 Task: Filter tasks to show only those with the status 'Not Started'.
Action: Mouse moved to (13, 133)
Screenshot: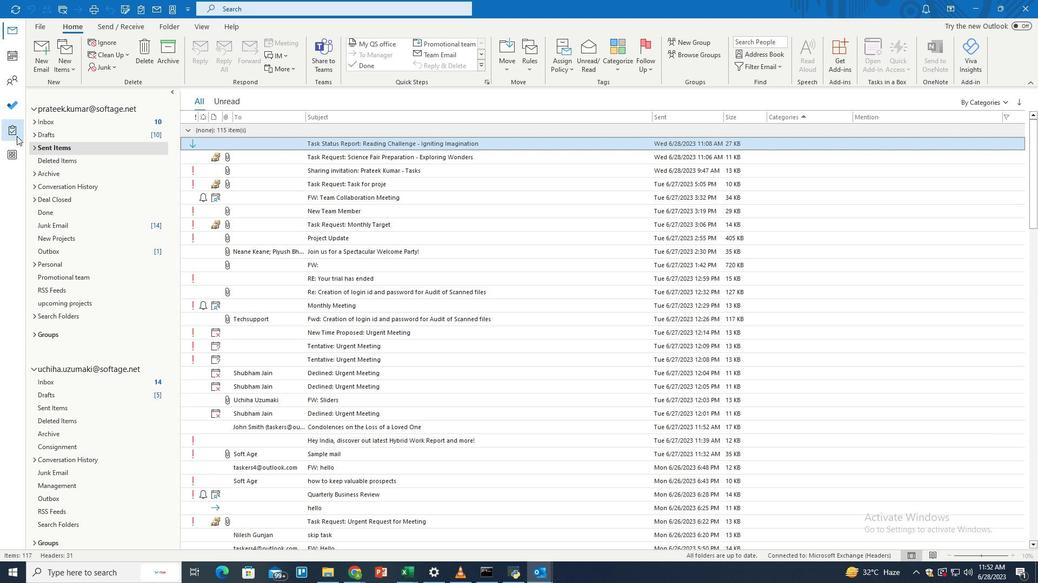
Action: Mouse pressed left at (13, 133)
Screenshot: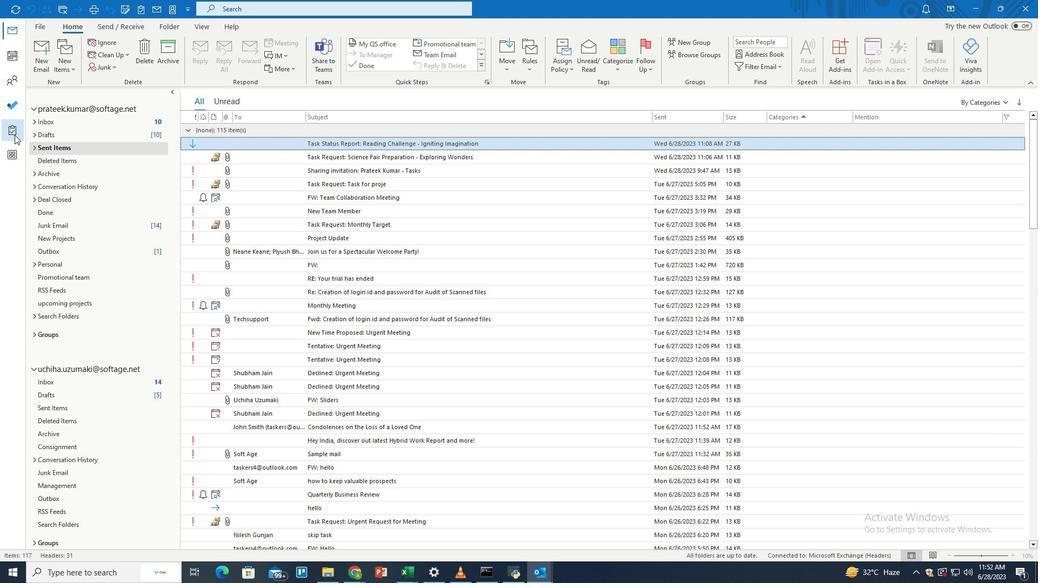 
Action: Mouse moved to (434, 9)
Screenshot: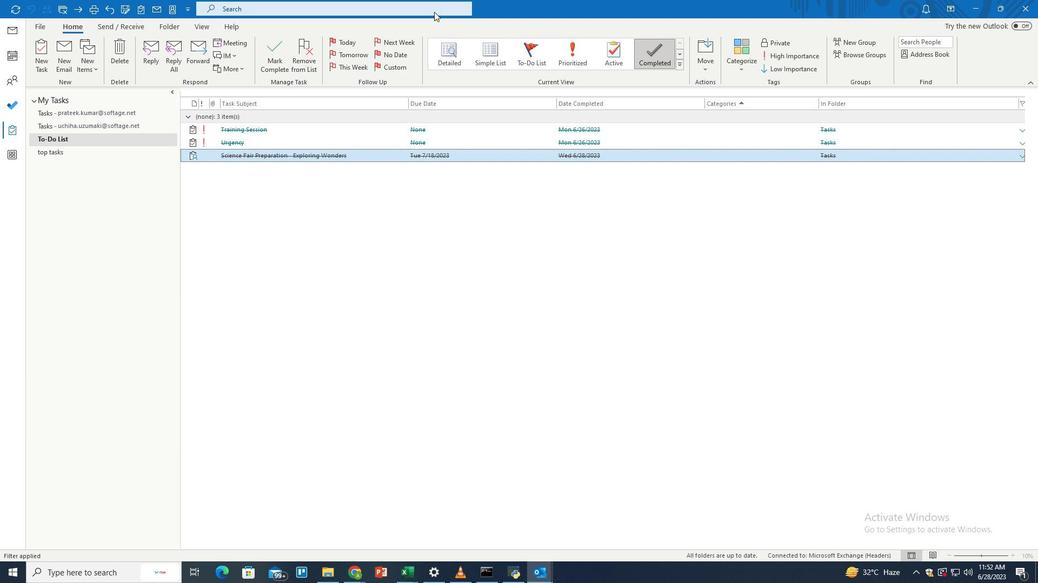 
Action: Mouse pressed left at (434, 9)
Screenshot: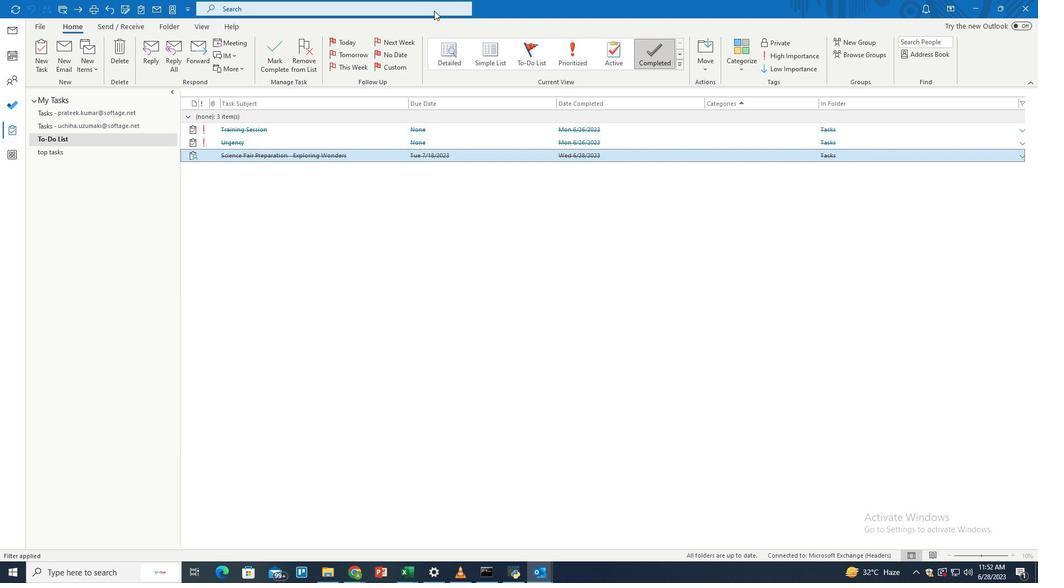 
Action: Mouse moved to (507, 8)
Screenshot: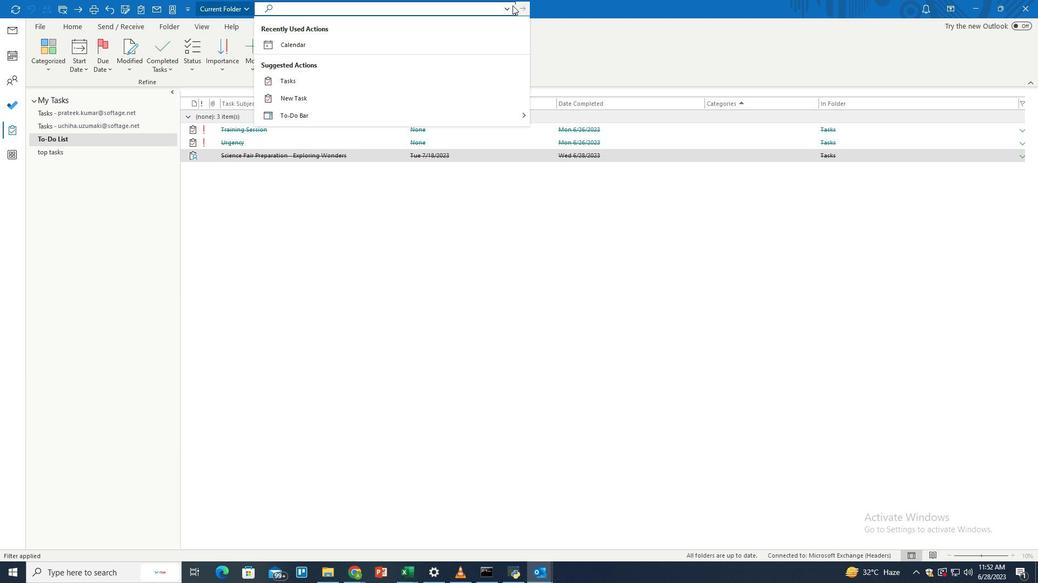 
Action: Mouse pressed left at (507, 8)
Screenshot: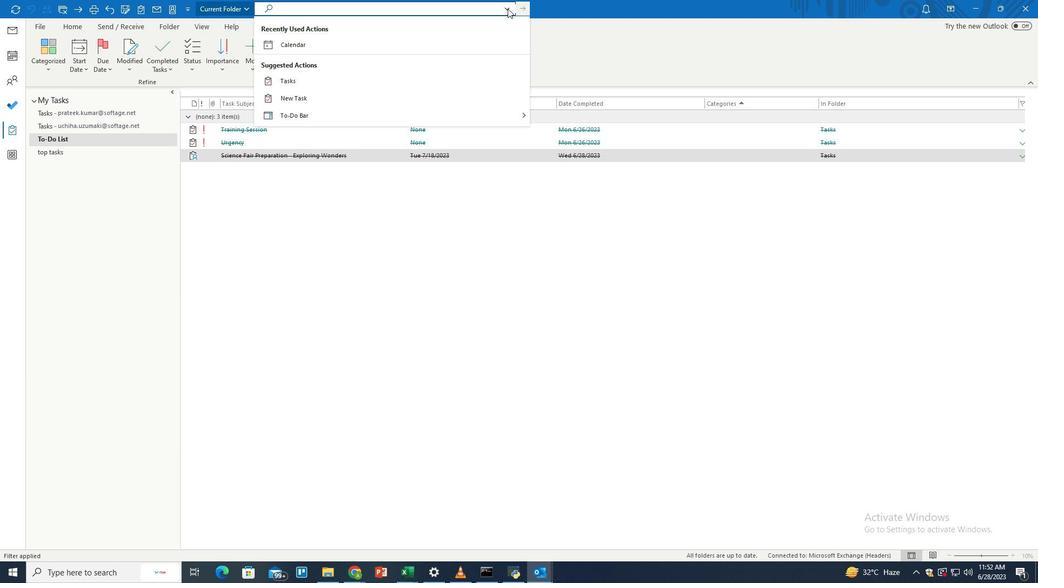 
Action: Mouse moved to (335, 212)
Screenshot: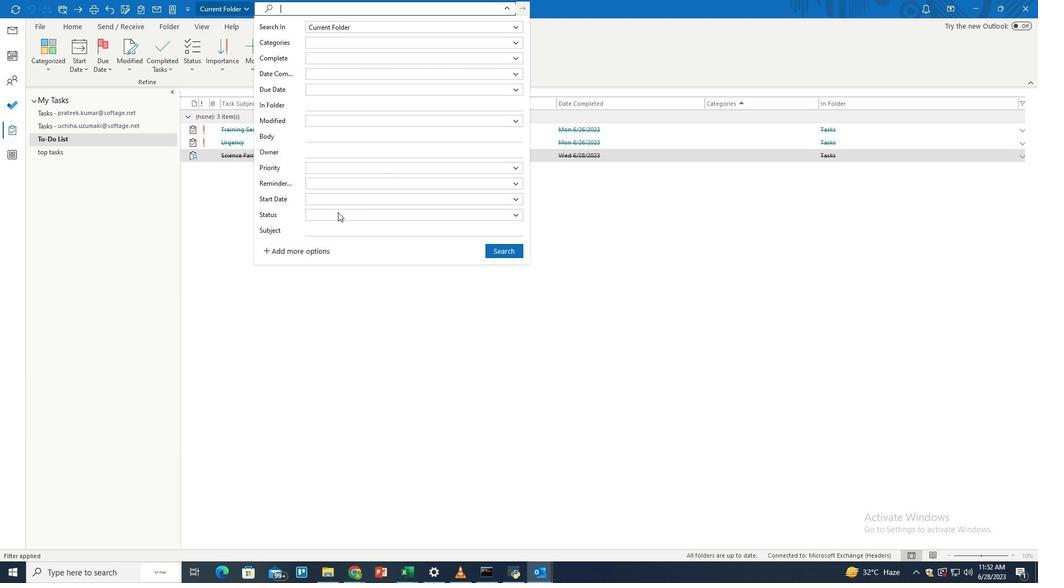 
Action: Mouse pressed left at (335, 212)
Screenshot: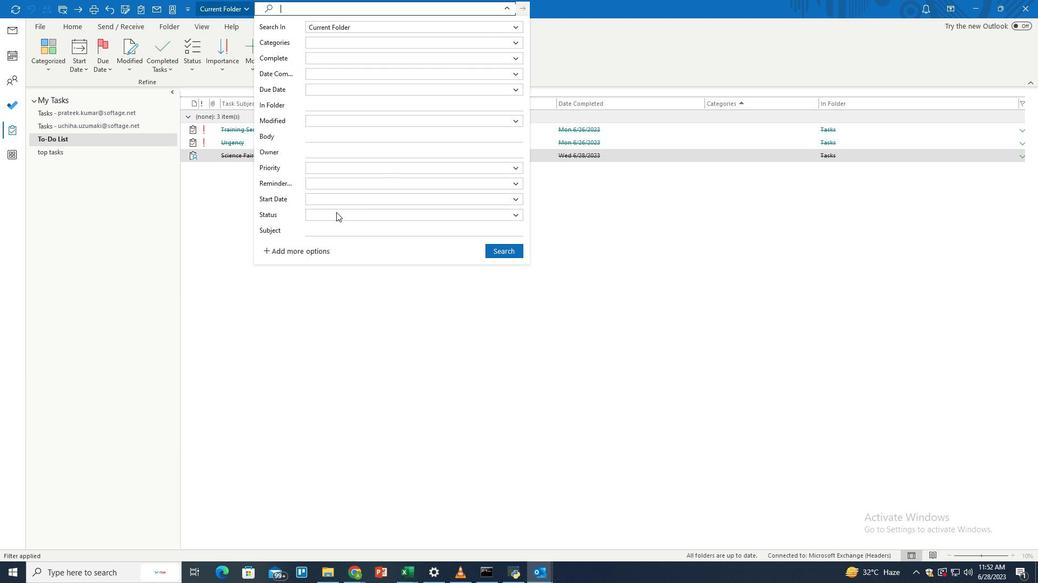 
Action: Mouse moved to (331, 235)
Screenshot: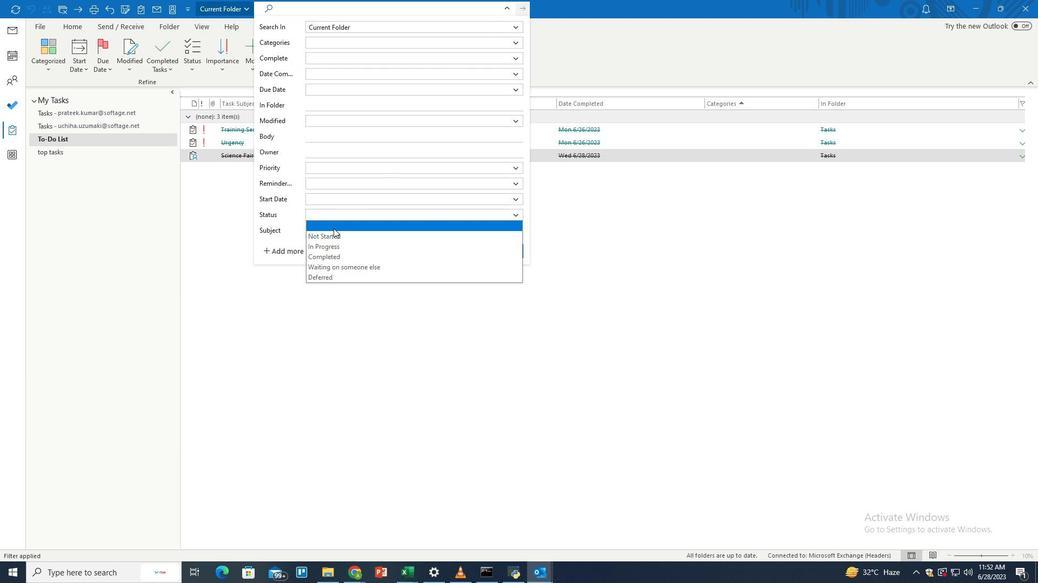 
Action: Mouse pressed left at (331, 235)
Screenshot: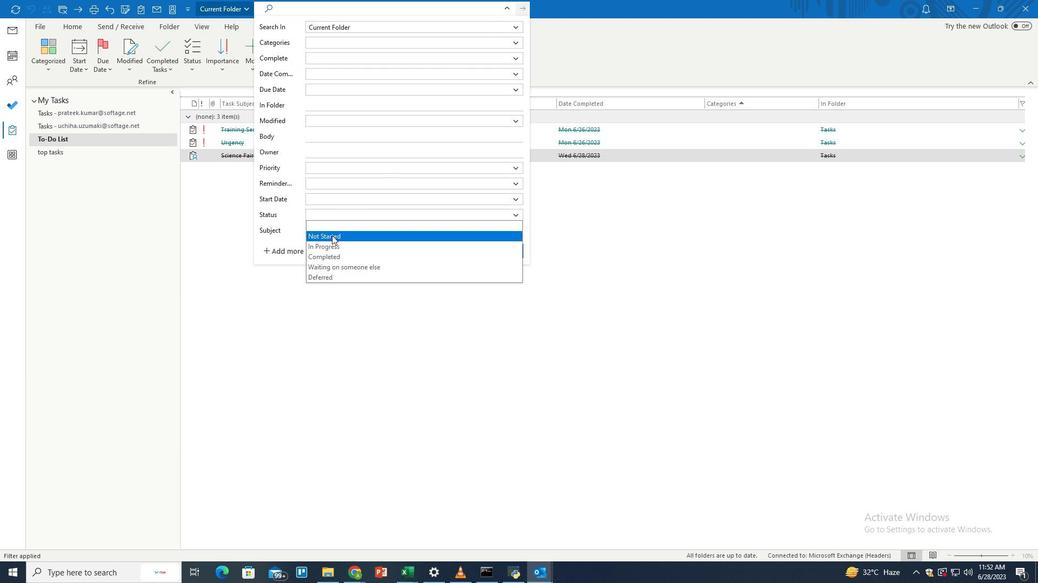 
Action: Mouse moved to (492, 254)
Screenshot: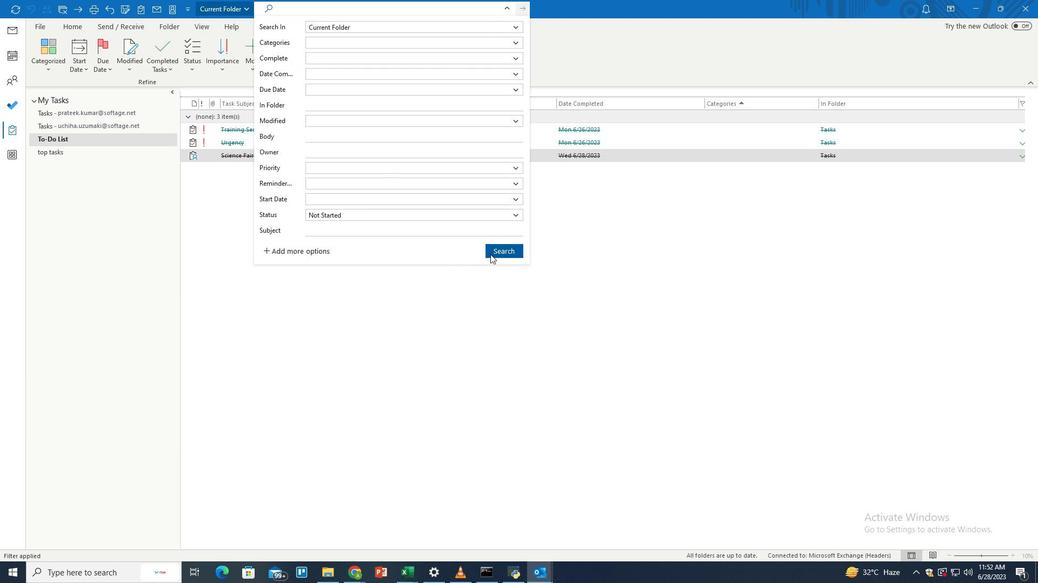
Action: Mouse pressed left at (492, 254)
Screenshot: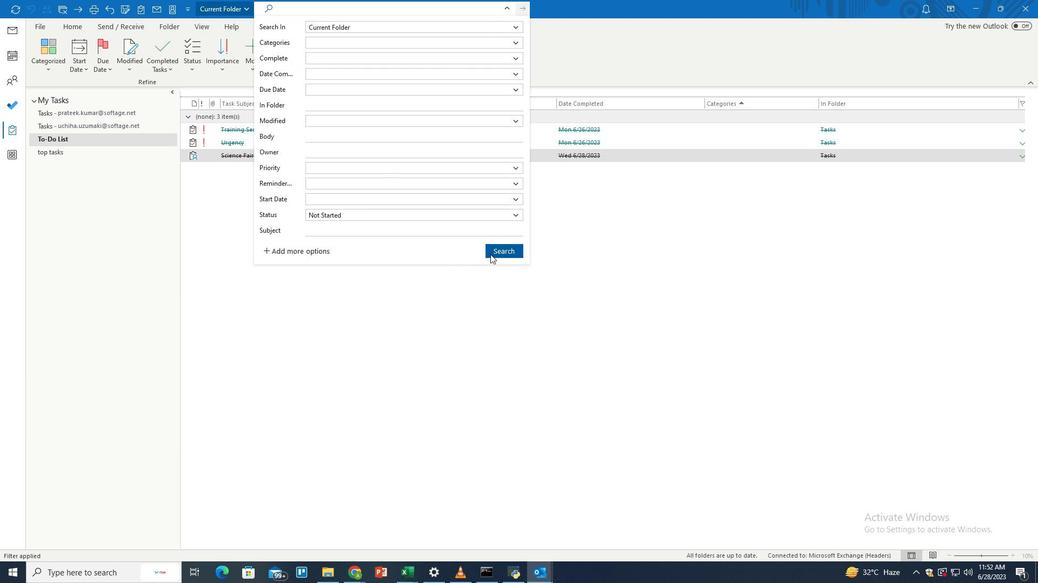 
Action: Mouse moved to (480, 249)
Screenshot: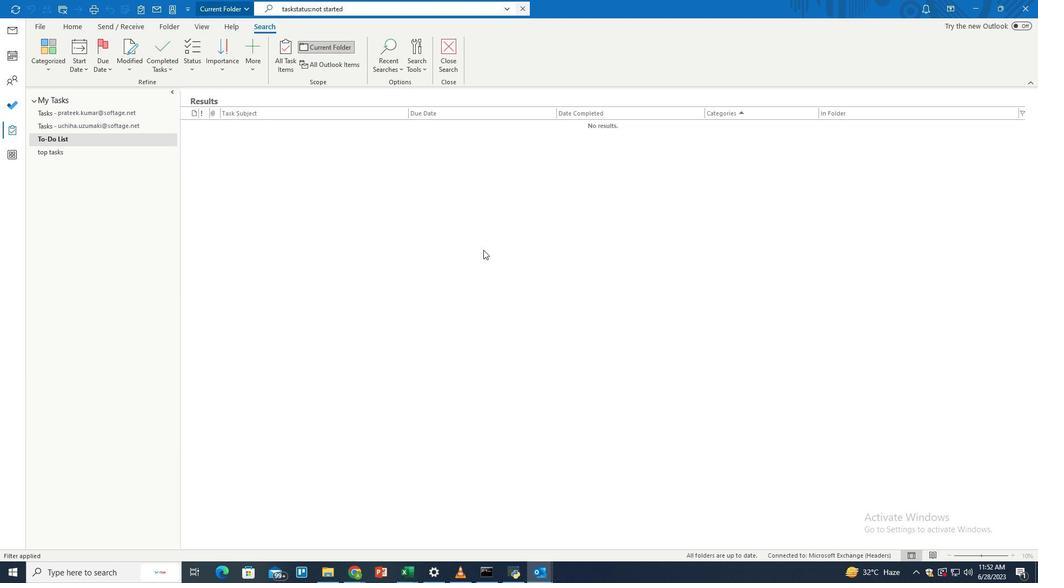 
